 Task: Add a field from the Popular template Effort Level a blank project BrainBridge
Action: Mouse moved to (1306, 118)
Screenshot: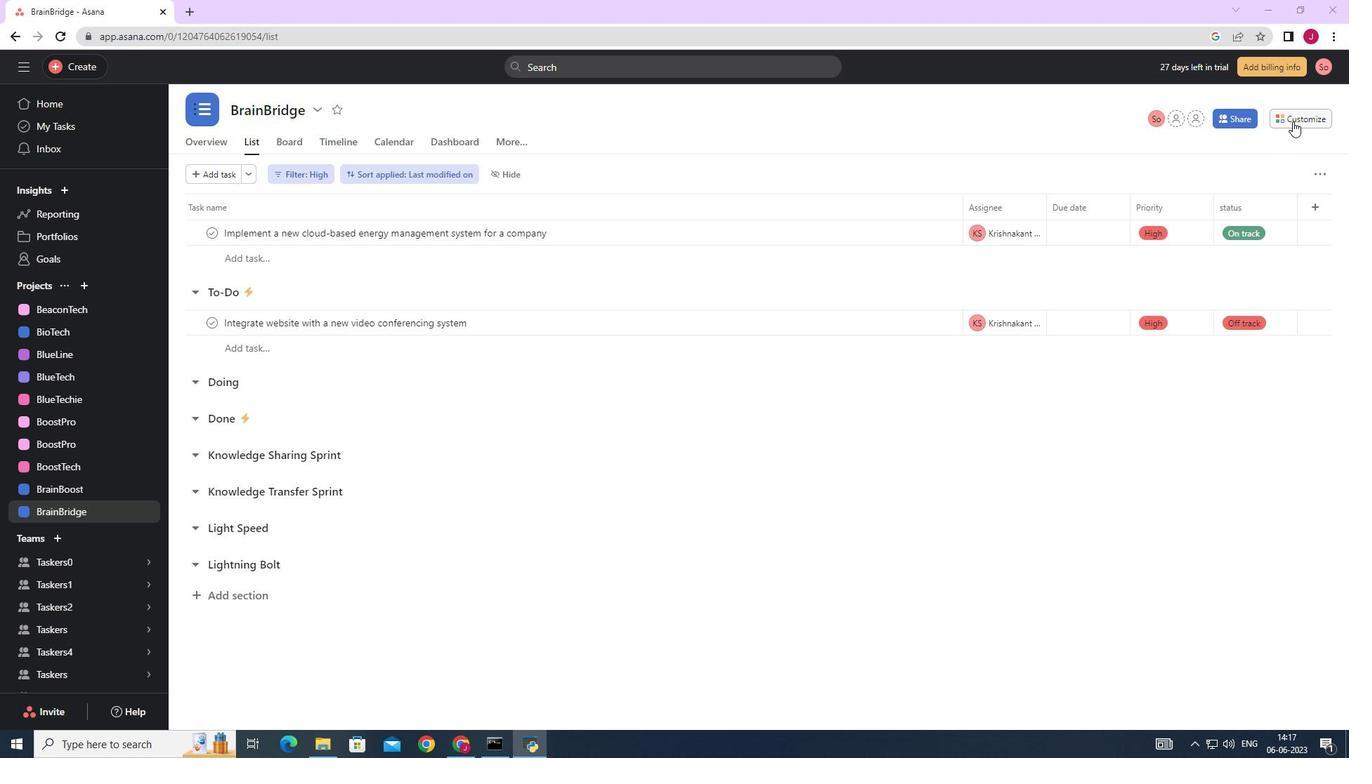 
Action: Mouse pressed left at (1306, 118)
Screenshot: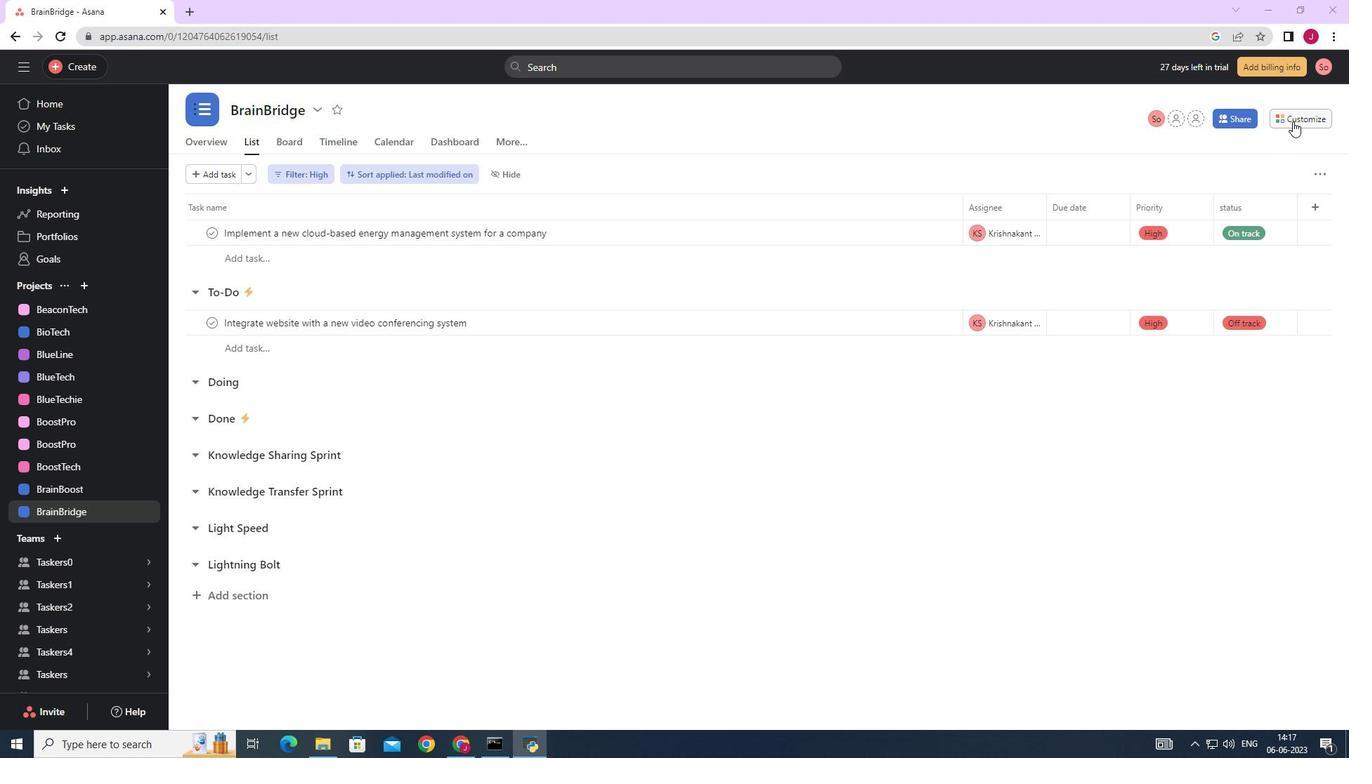 
Action: Mouse moved to (1060, 301)
Screenshot: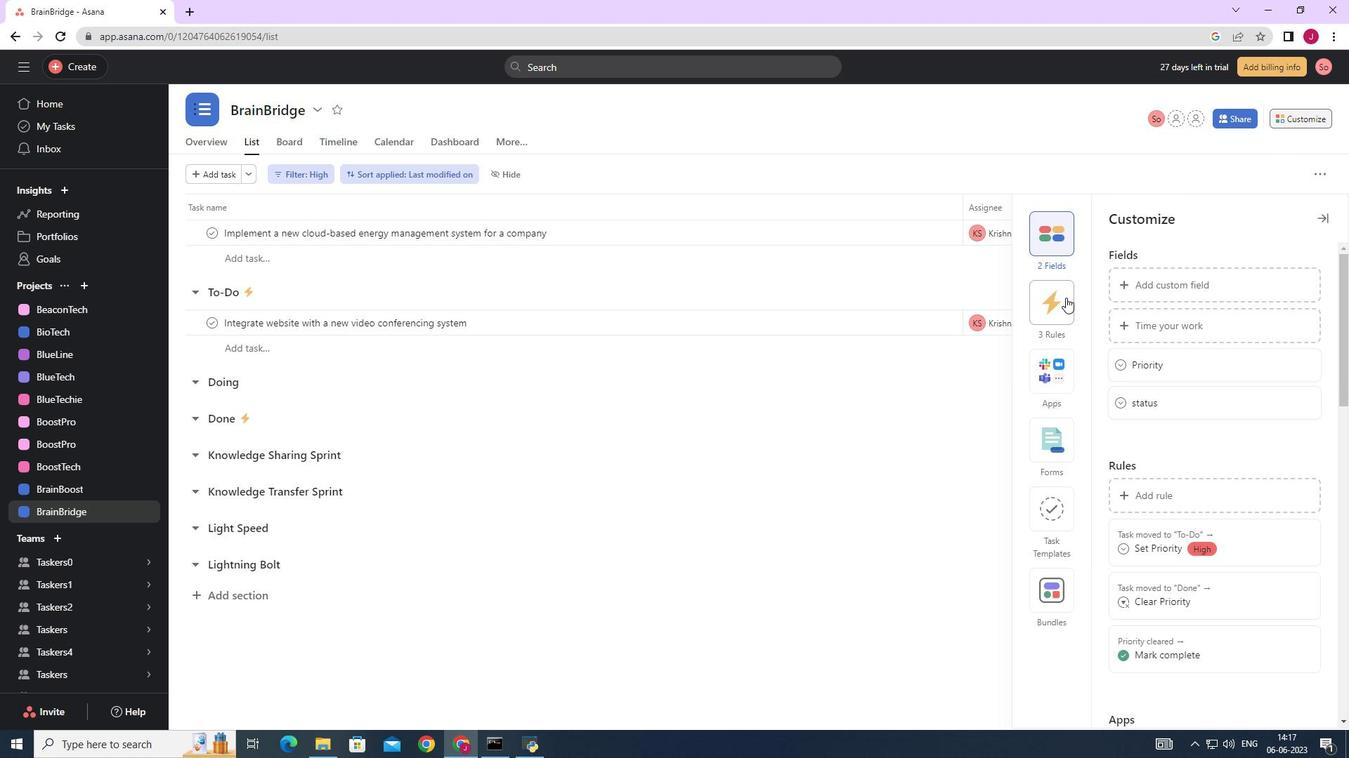 
Action: Mouse pressed left at (1061, 301)
Screenshot: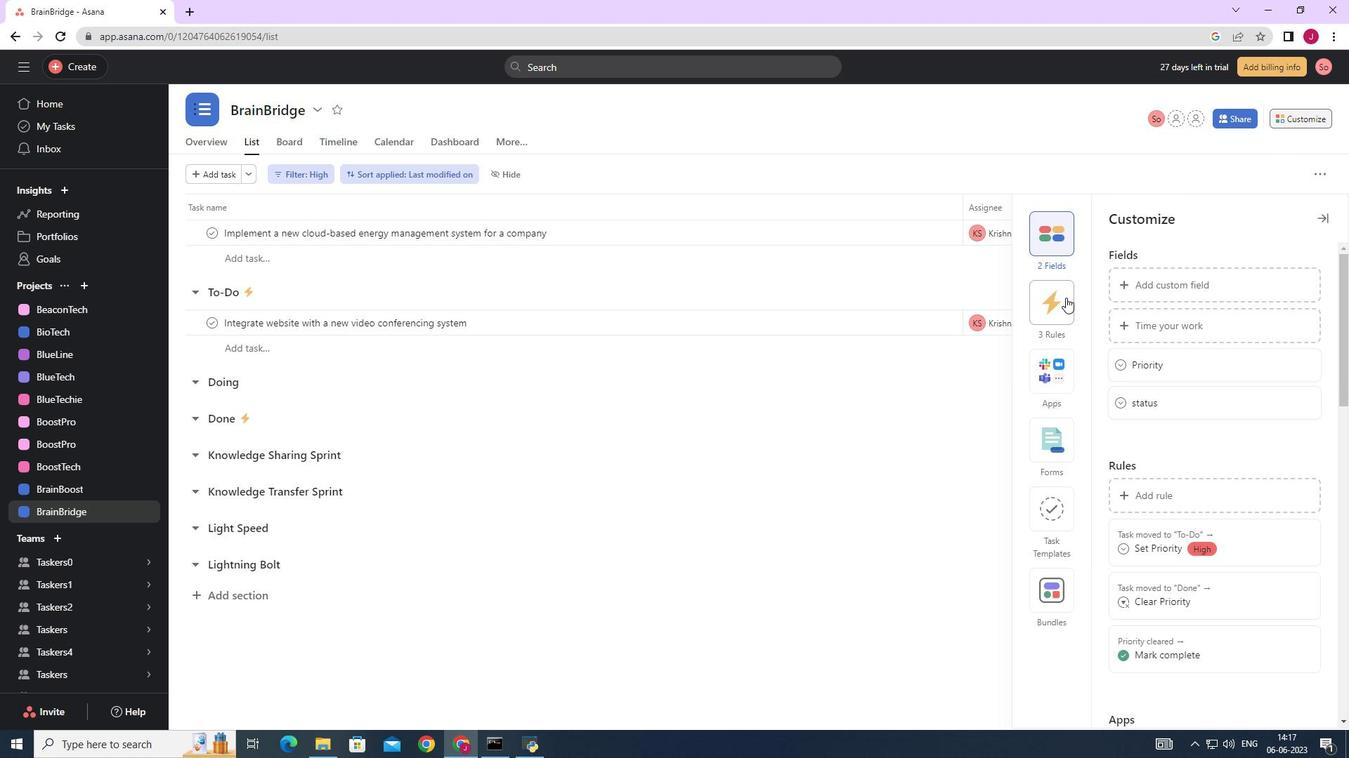 
Action: Mouse moved to (1143, 287)
Screenshot: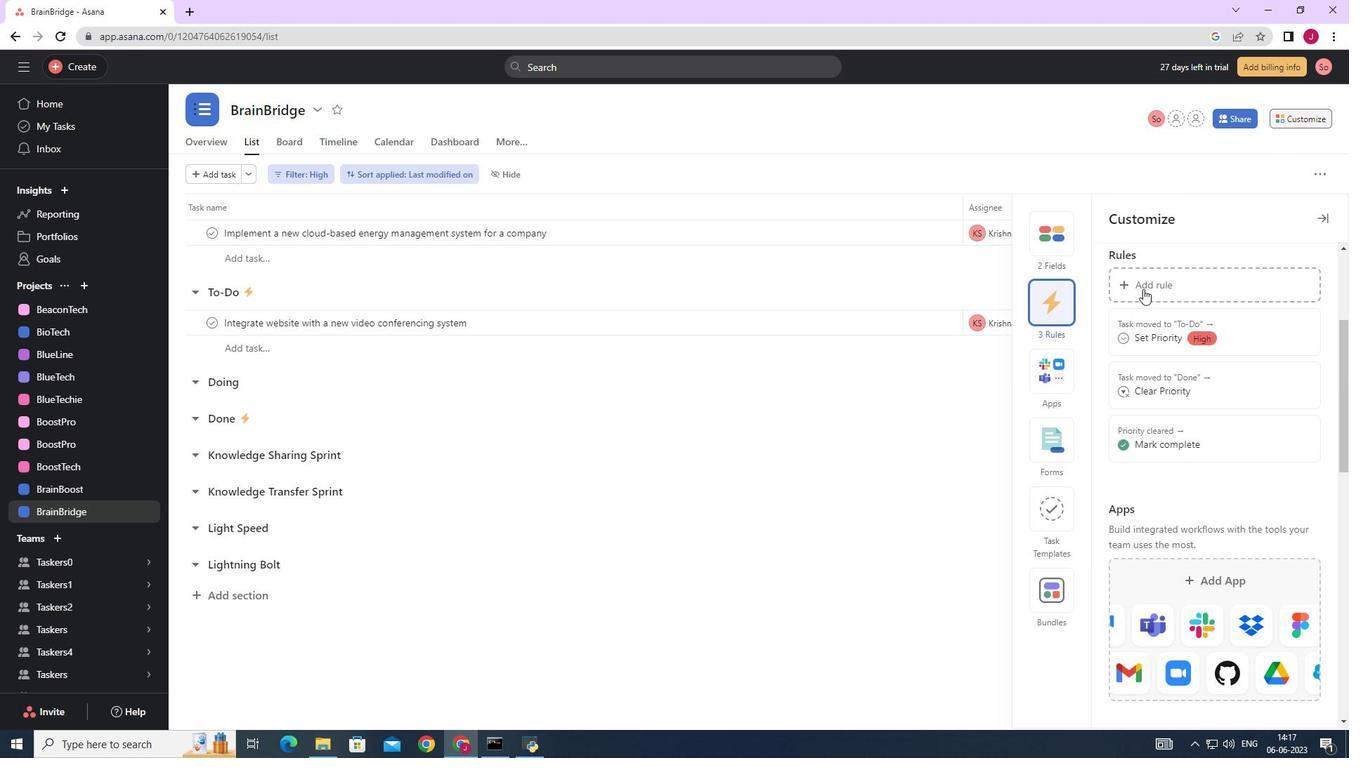 
Action: Mouse pressed left at (1143, 287)
Screenshot: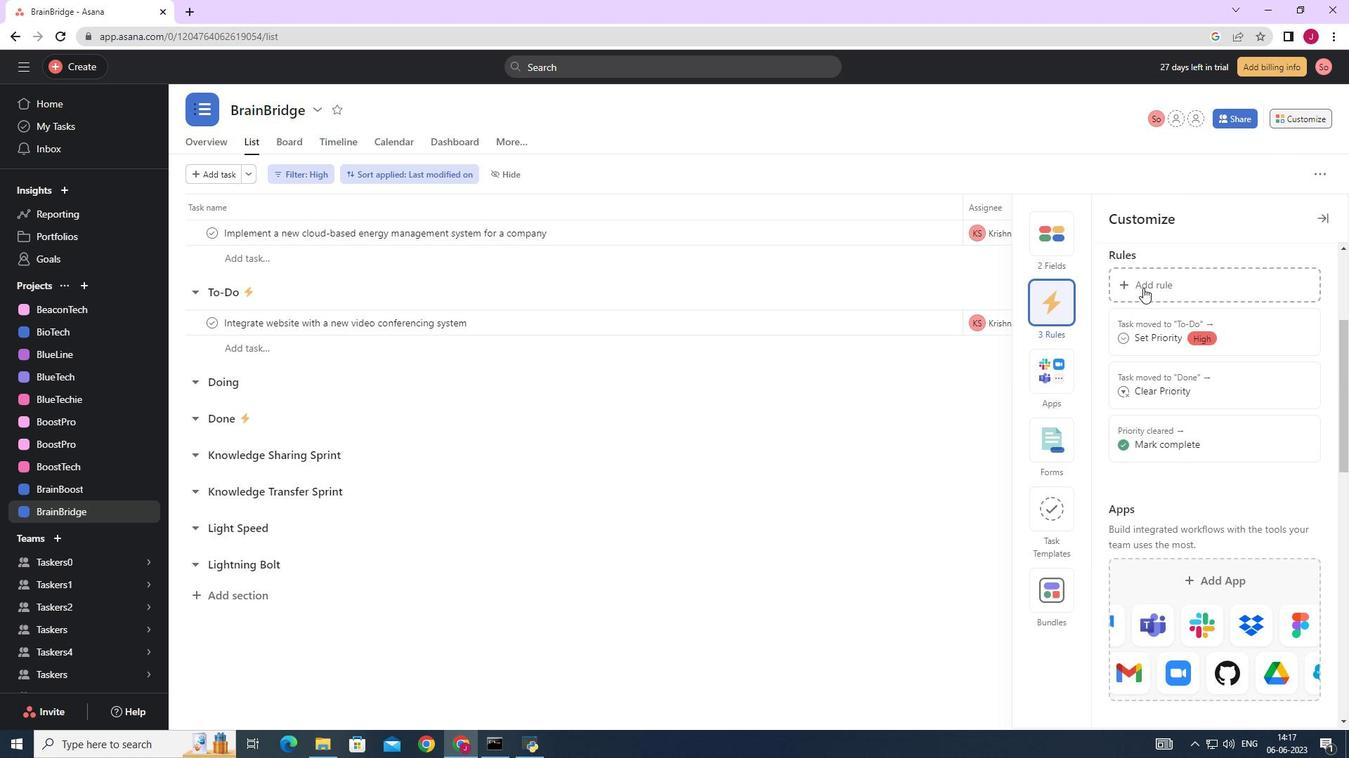 
Action: Mouse moved to (1067, 100)
Screenshot: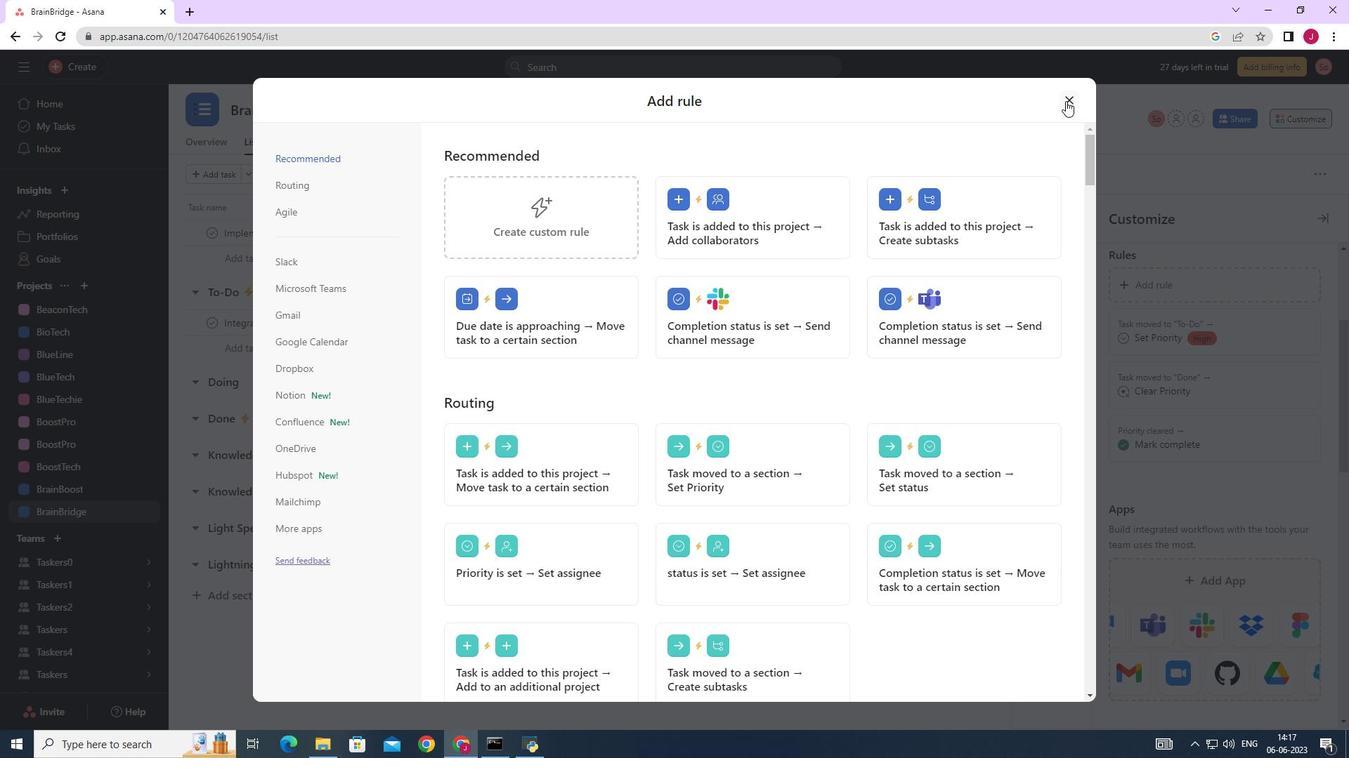 
Action: Mouse pressed left at (1067, 100)
Screenshot: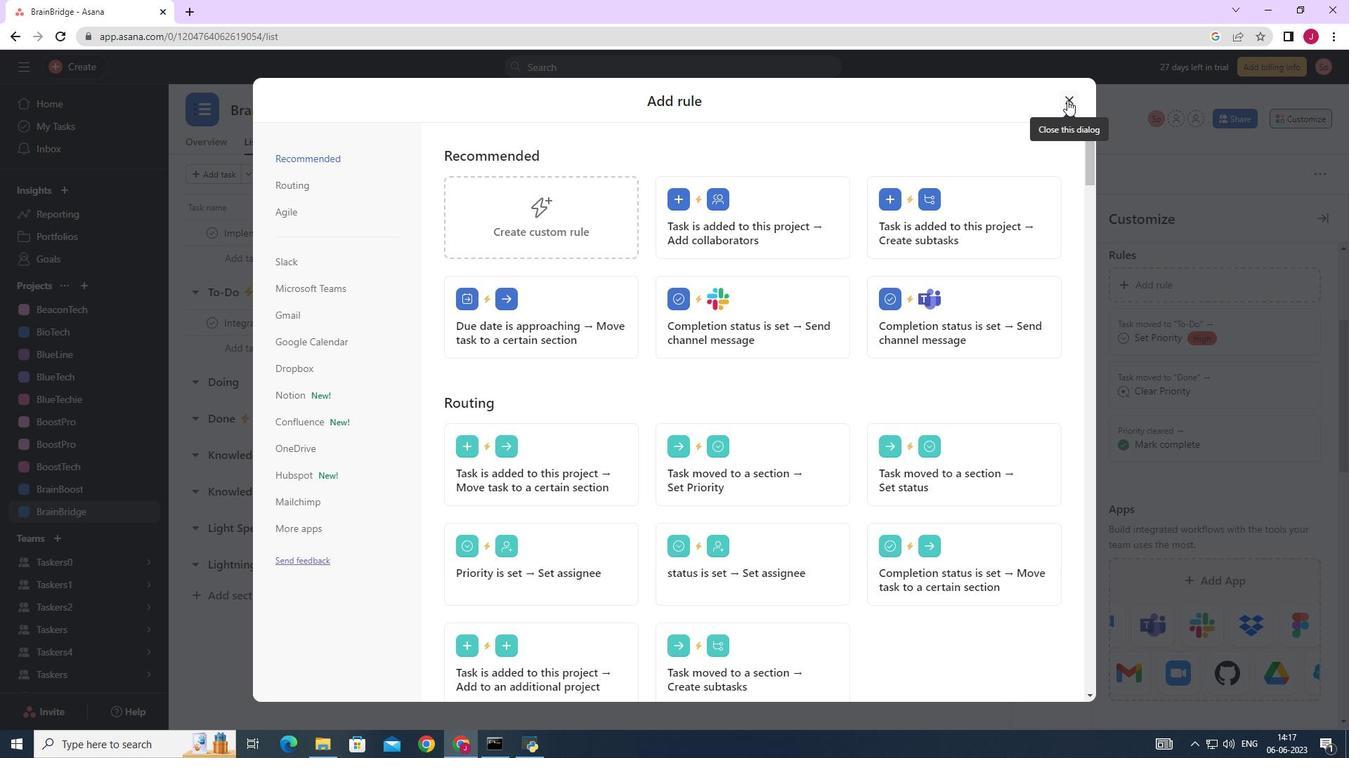 
Action: Mouse moved to (1160, 274)
Screenshot: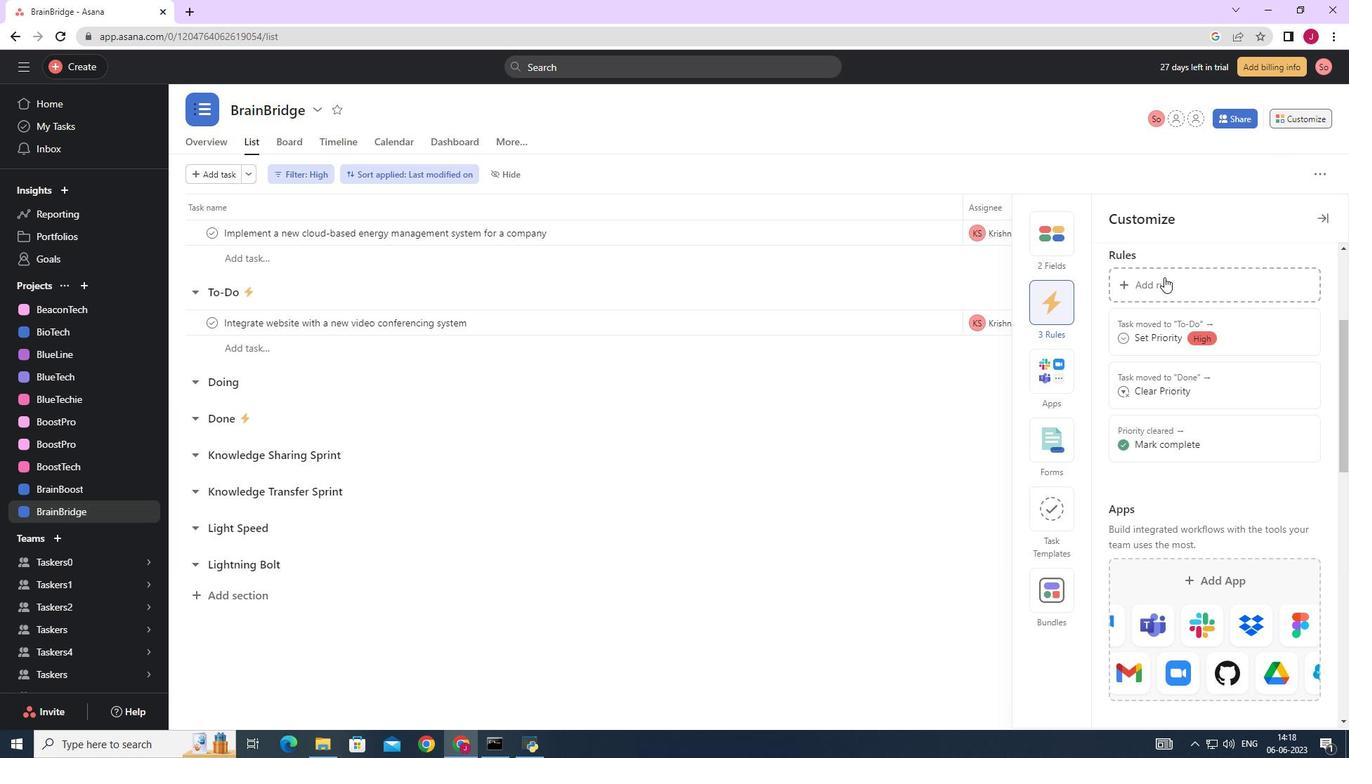 
Action: Mouse pressed left at (1160, 274)
Screenshot: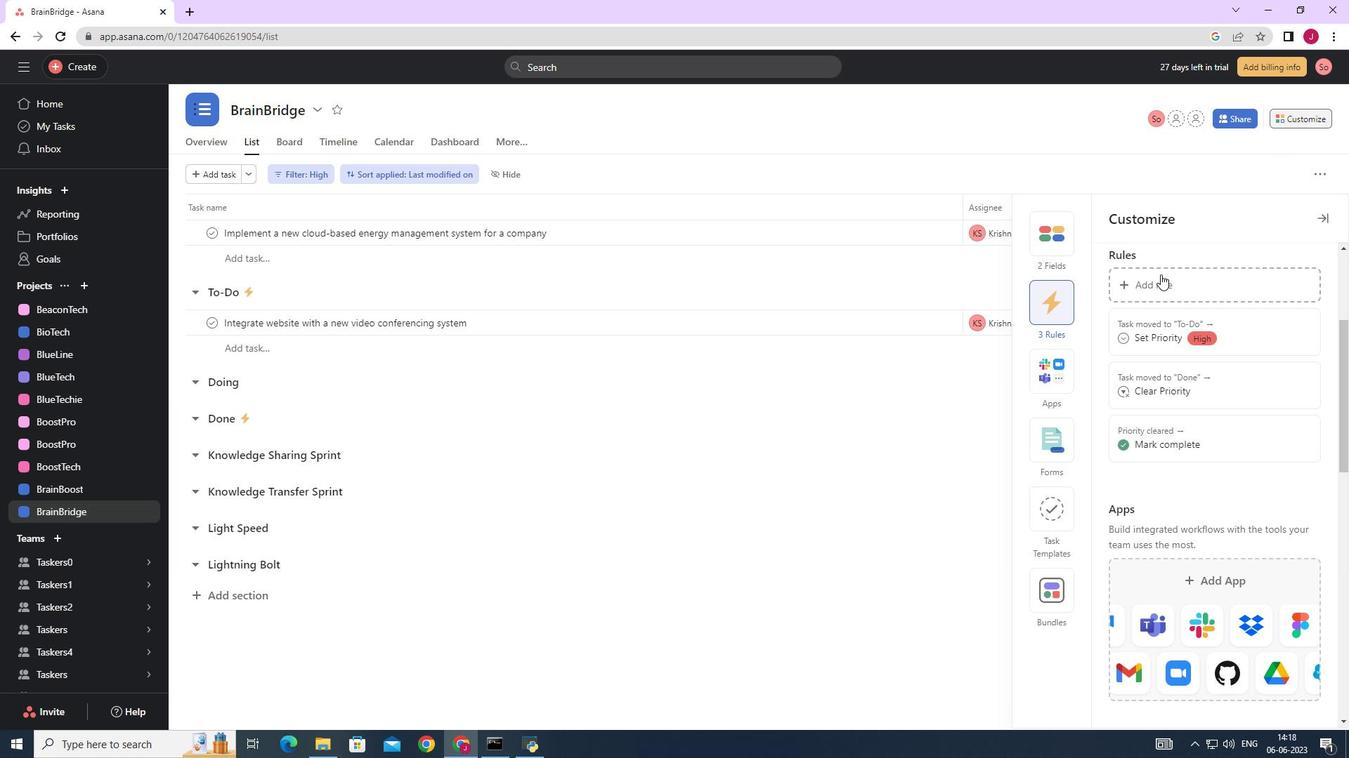 
Action: Mouse moved to (1067, 101)
Screenshot: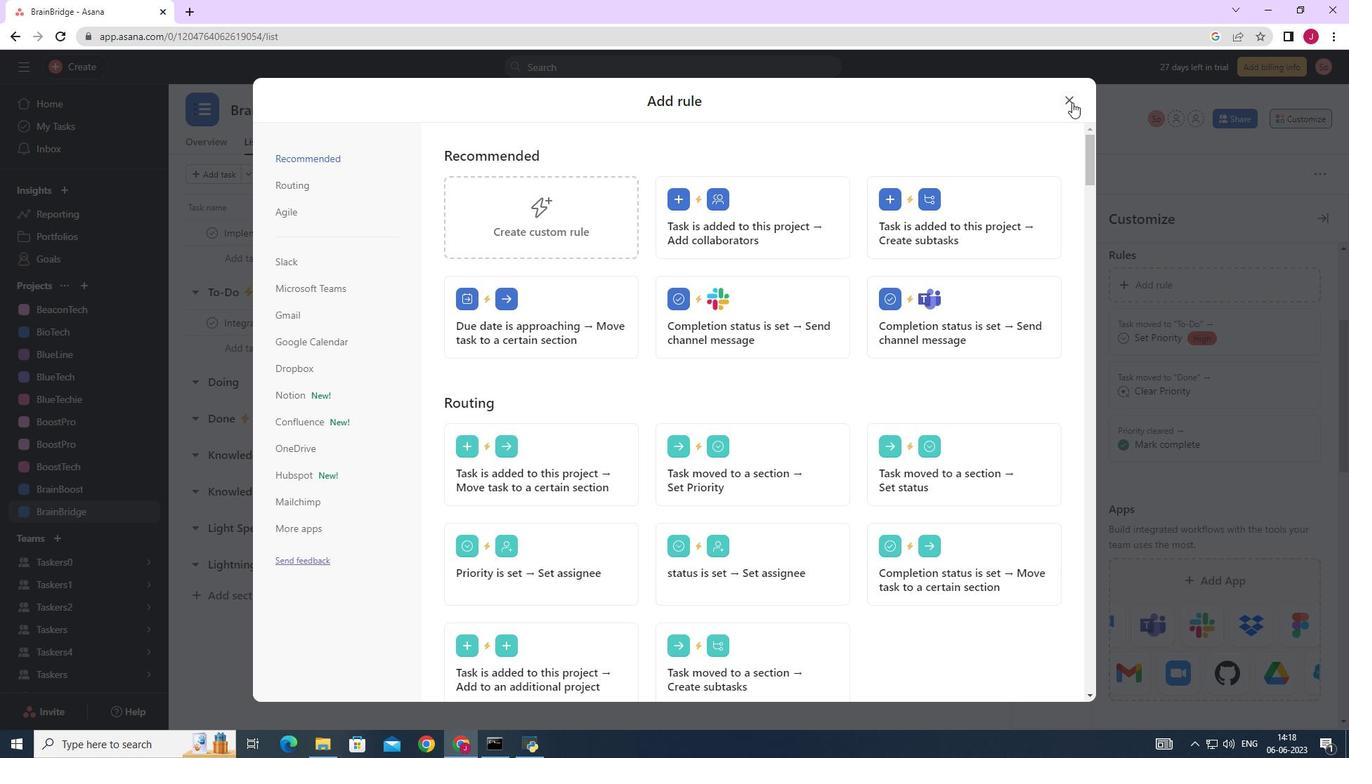 
Action: Mouse pressed left at (1067, 101)
Screenshot: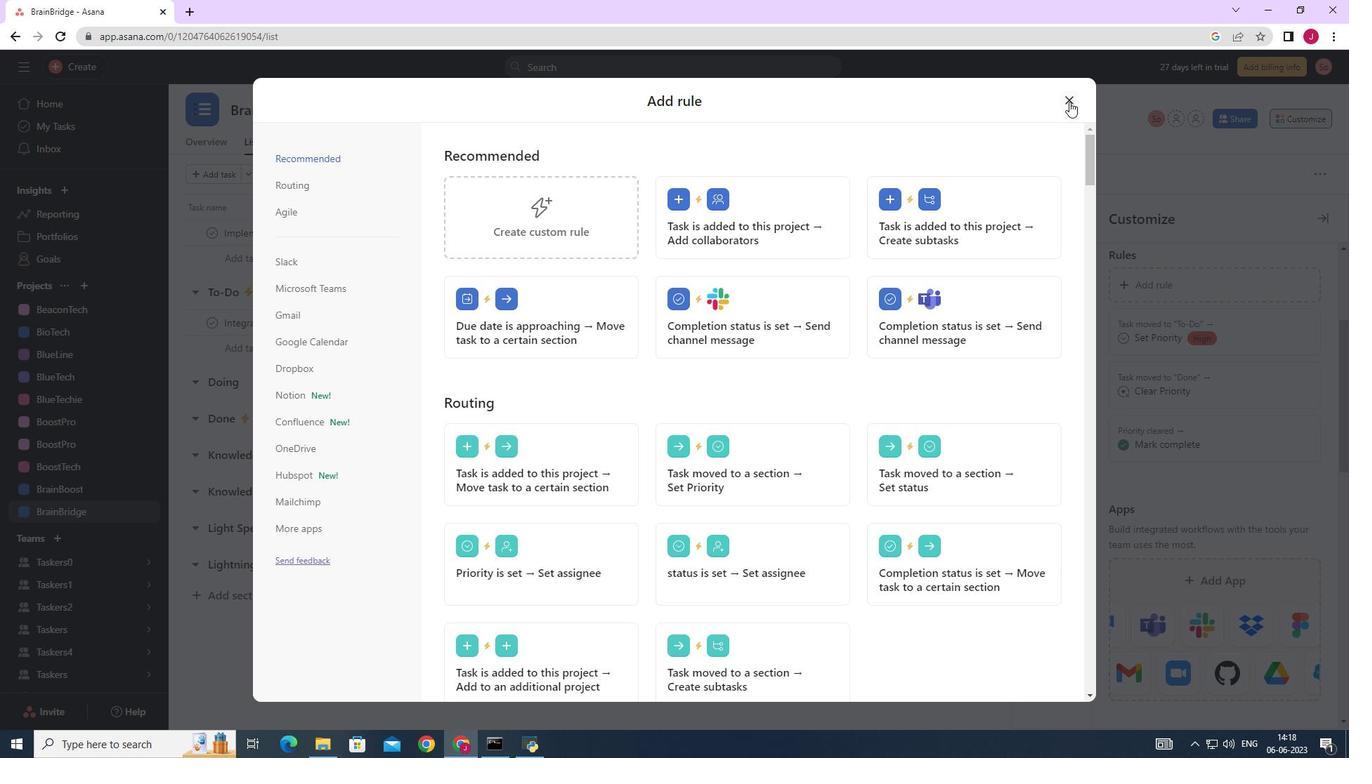 
Action: Mouse moved to (1152, 353)
Screenshot: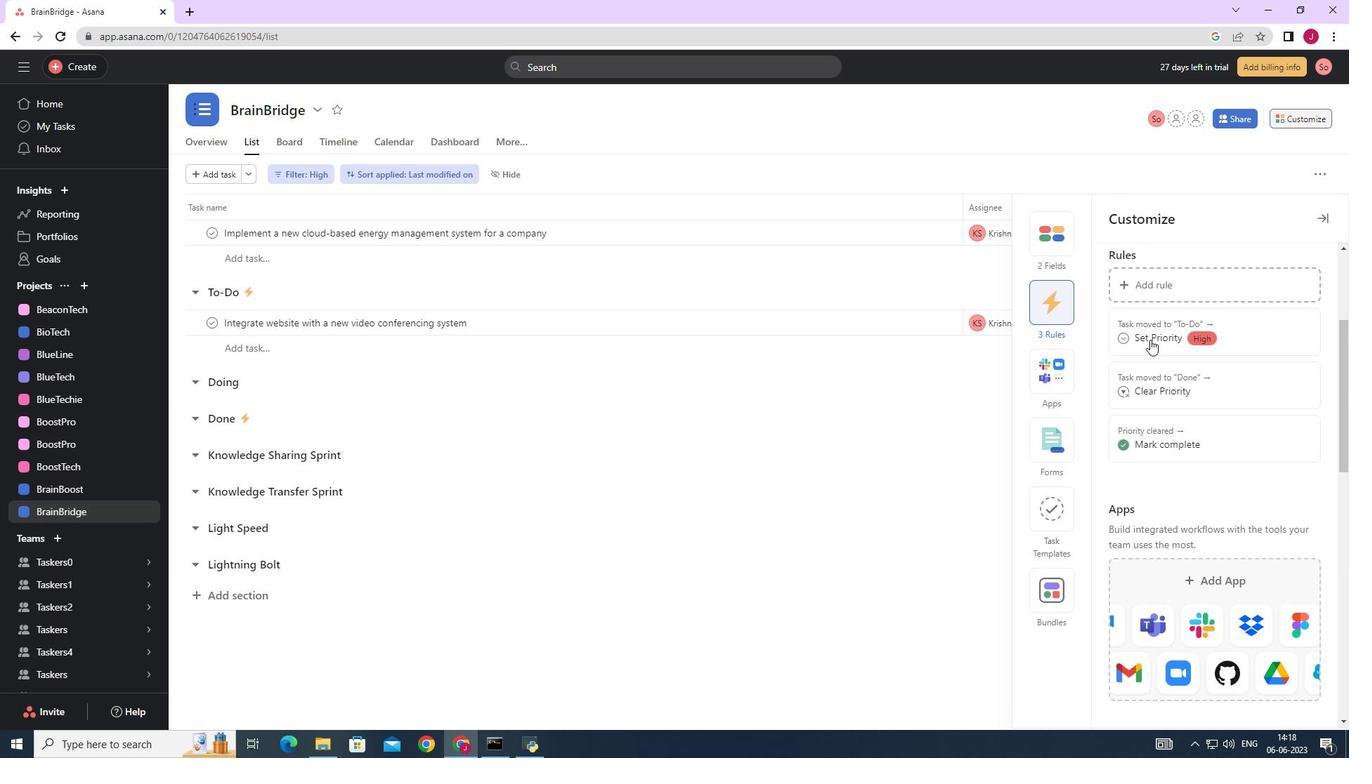 
Action: Mouse scrolled (1152, 354) with delta (0, 0)
Screenshot: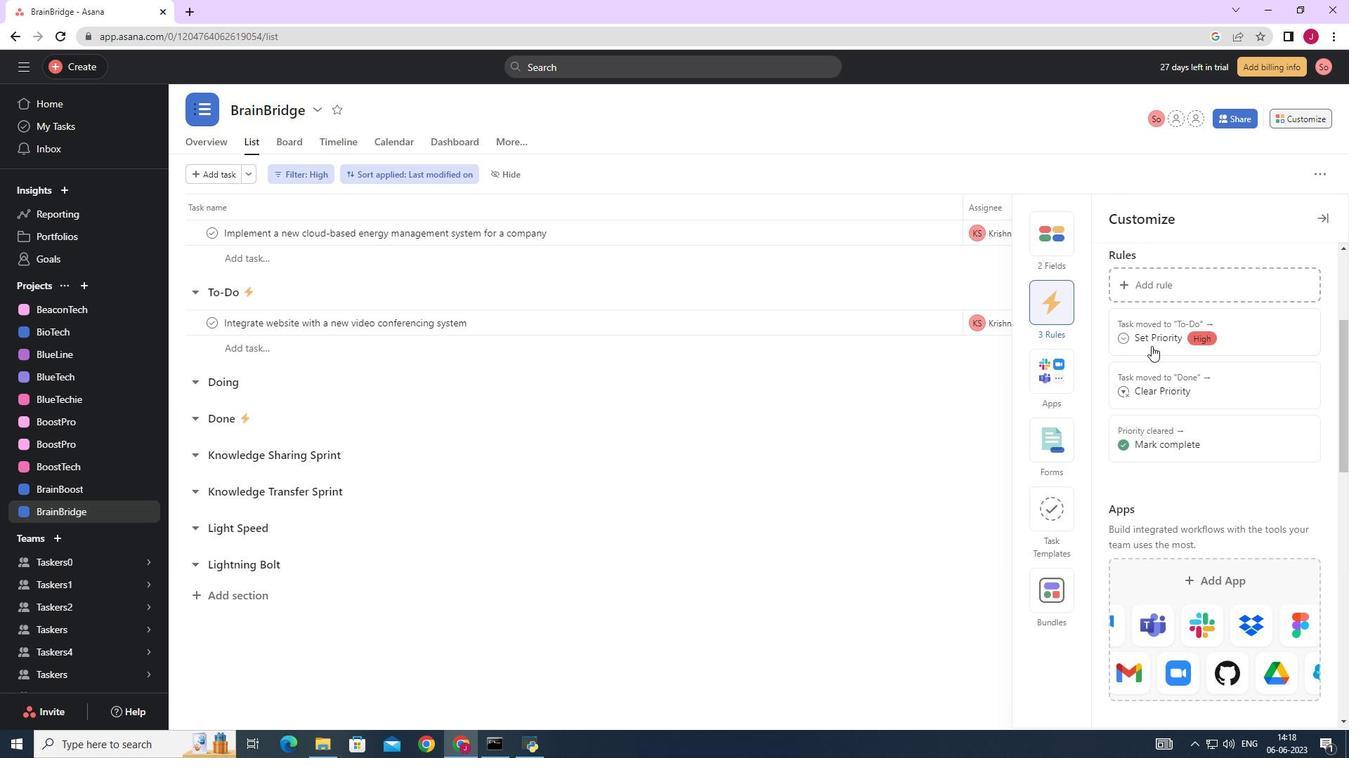 
Action: Mouse scrolled (1152, 354) with delta (0, 0)
Screenshot: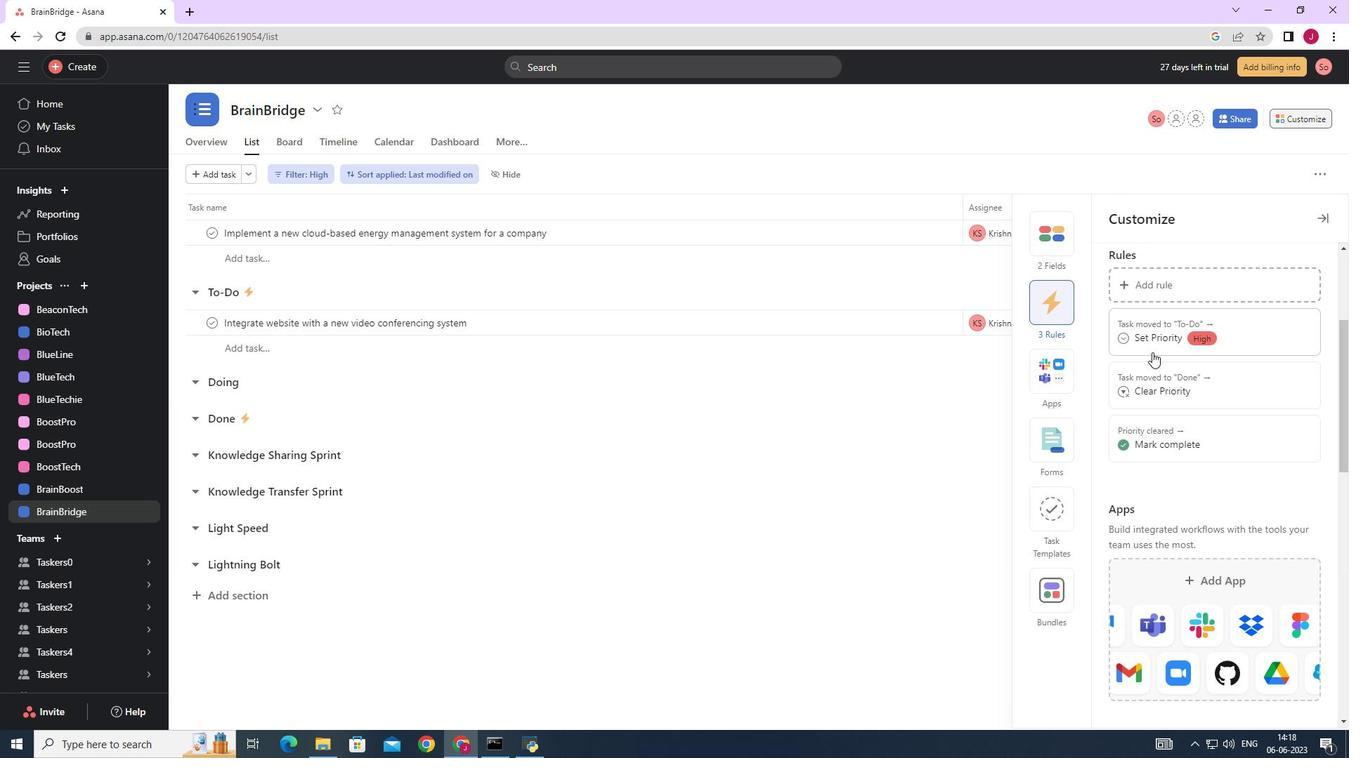 
Action: Mouse scrolled (1152, 354) with delta (0, 0)
Screenshot: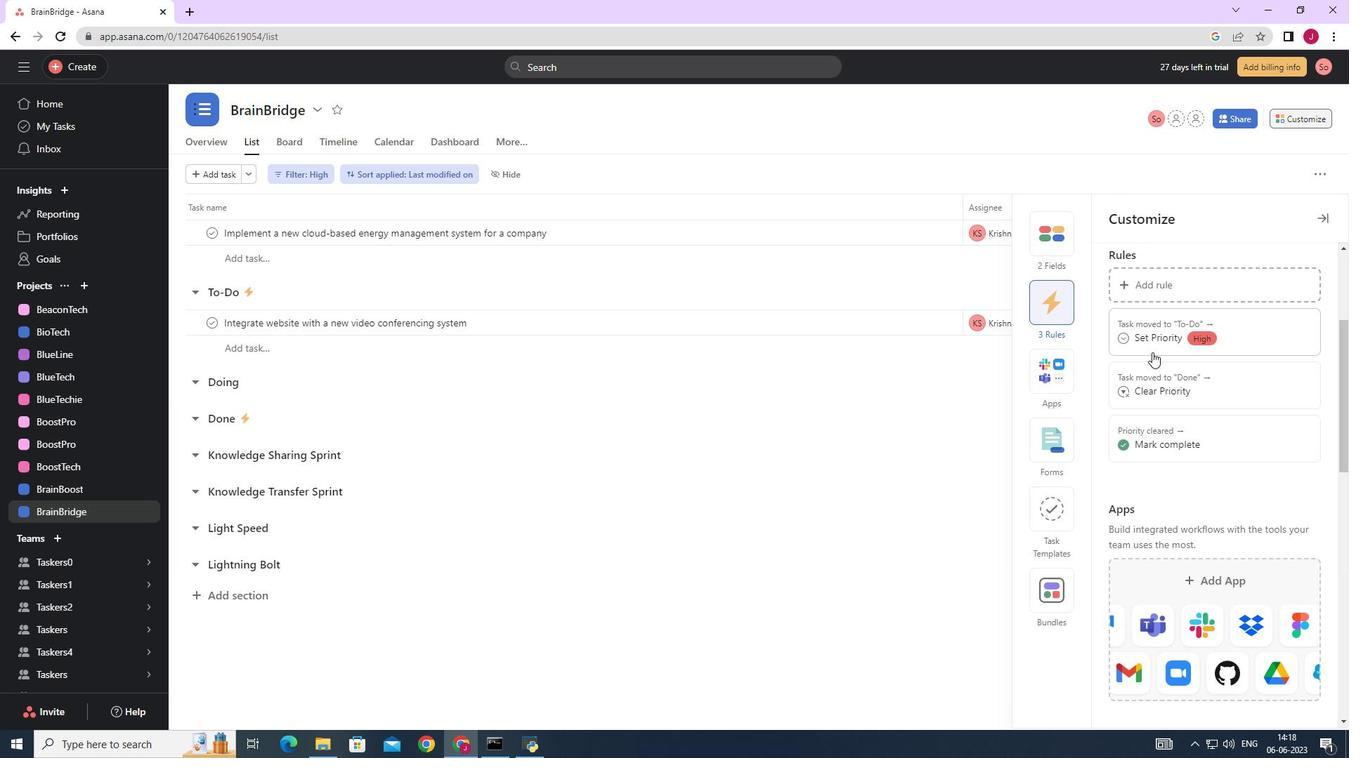 
Action: Mouse moved to (1152, 353)
Screenshot: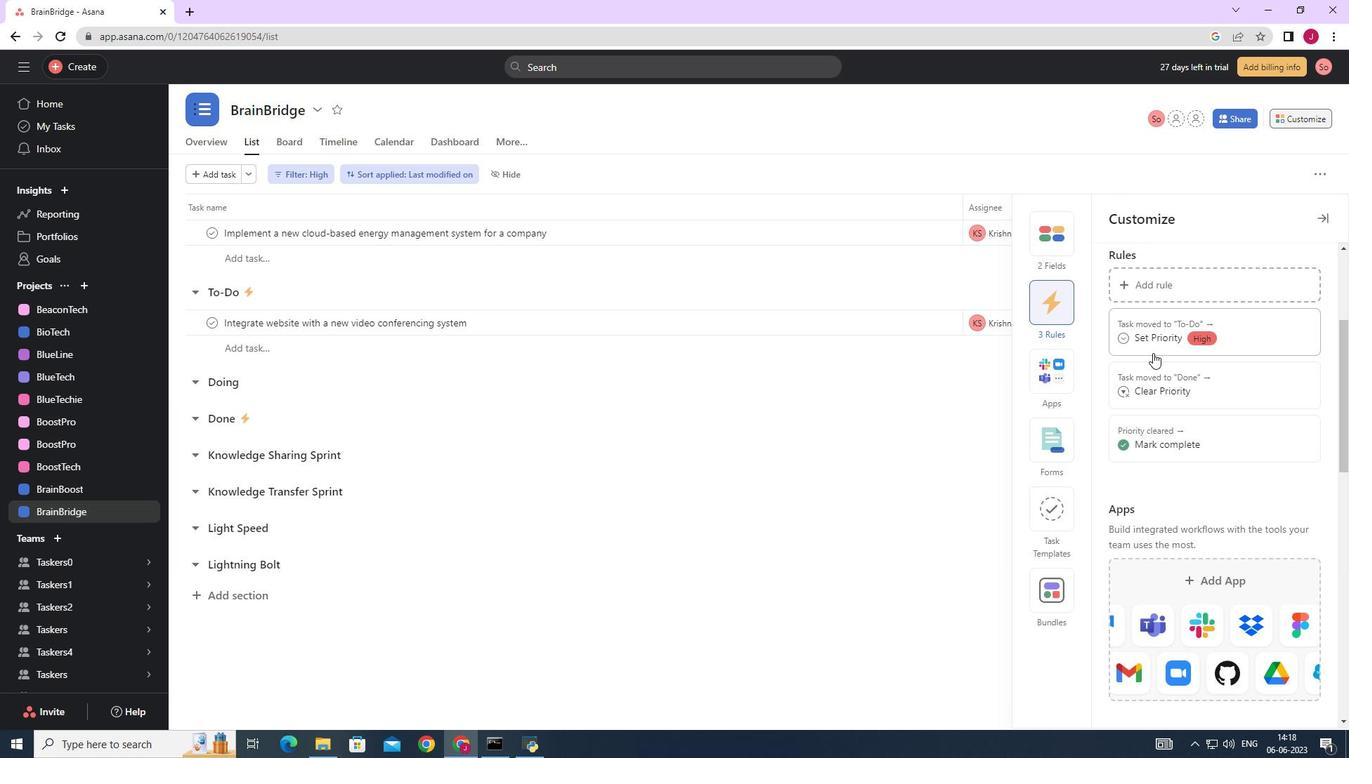 
Action: Mouse scrolled (1152, 354) with delta (0, 0)
Screenshot: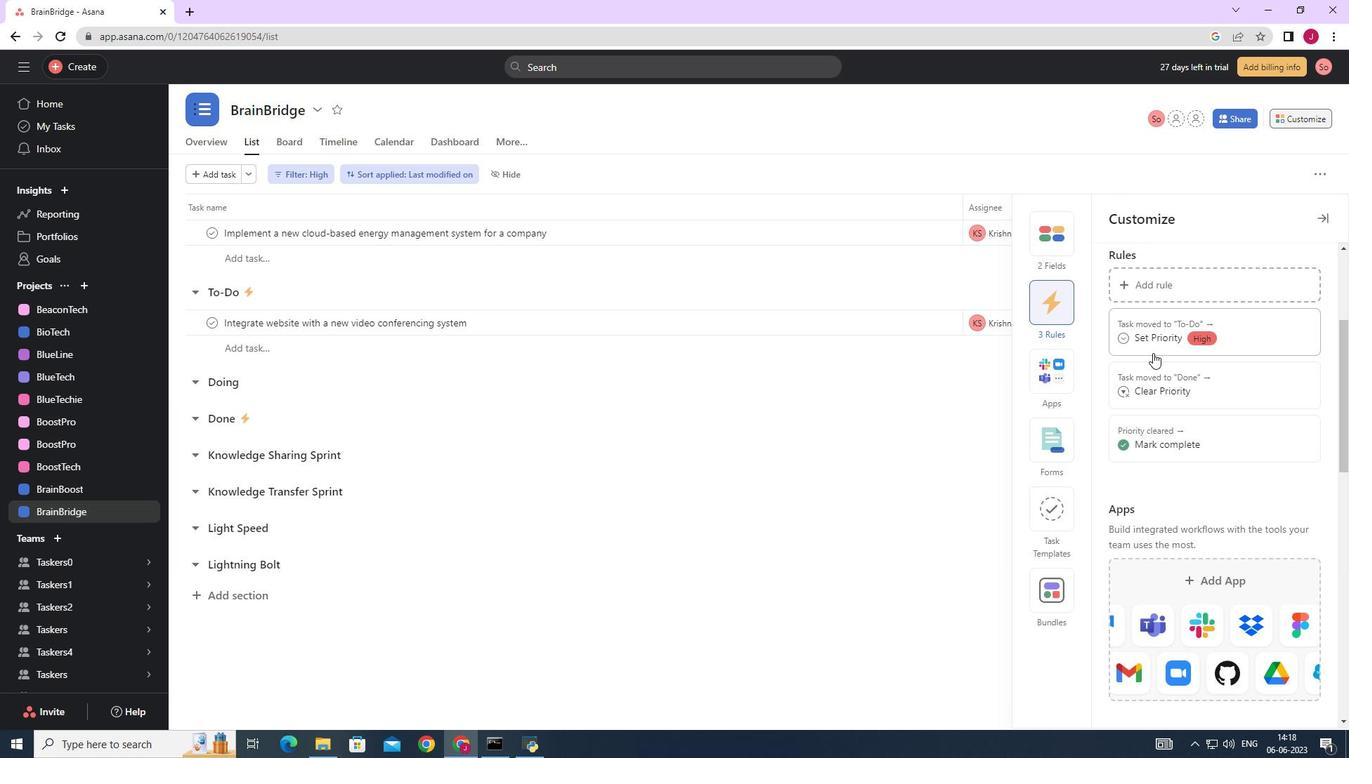 
Action: Mouse moved to (1147, 347)
Screenshot: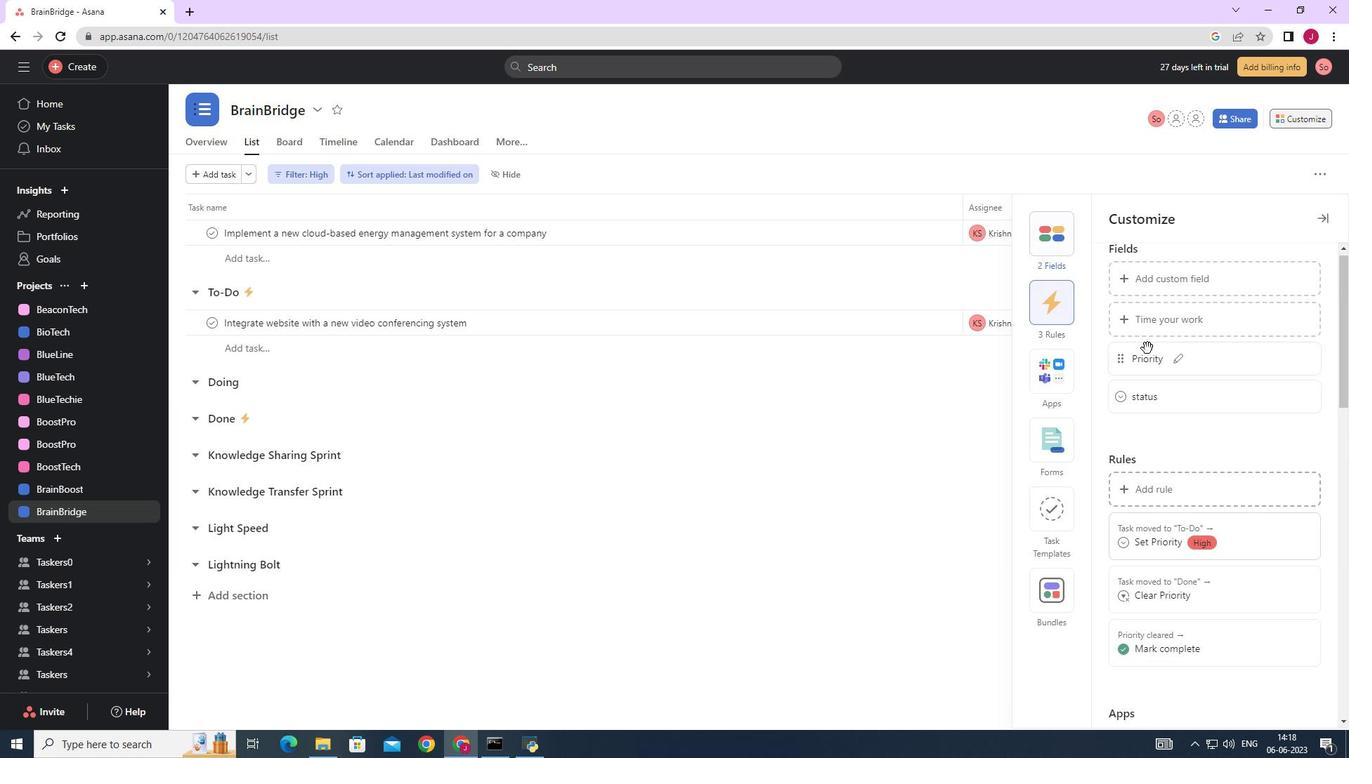 
Action: Mouse scrolled (1147, 348) with delta (0, 0)
Screenshot: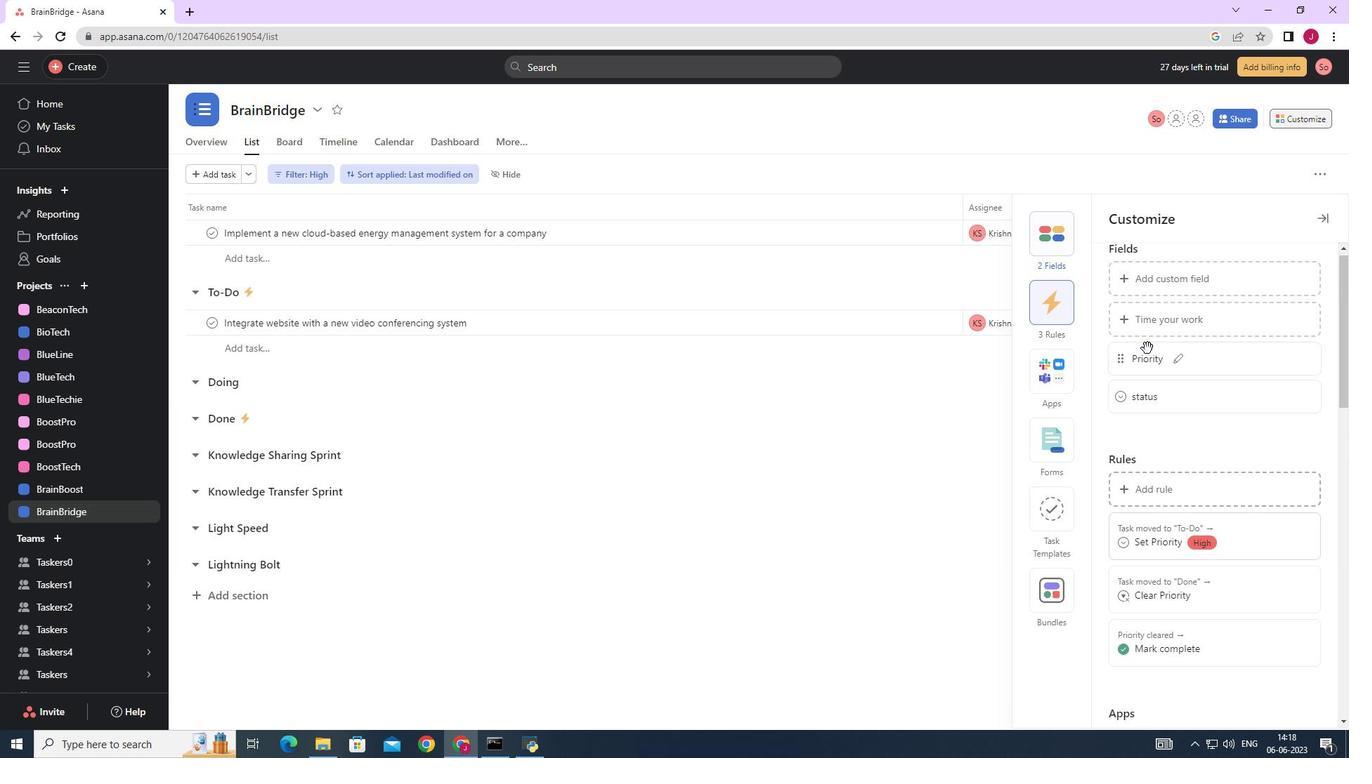 
Action: Mouse scrolled (1147, 348) with delta (0, 0)
Screenshot: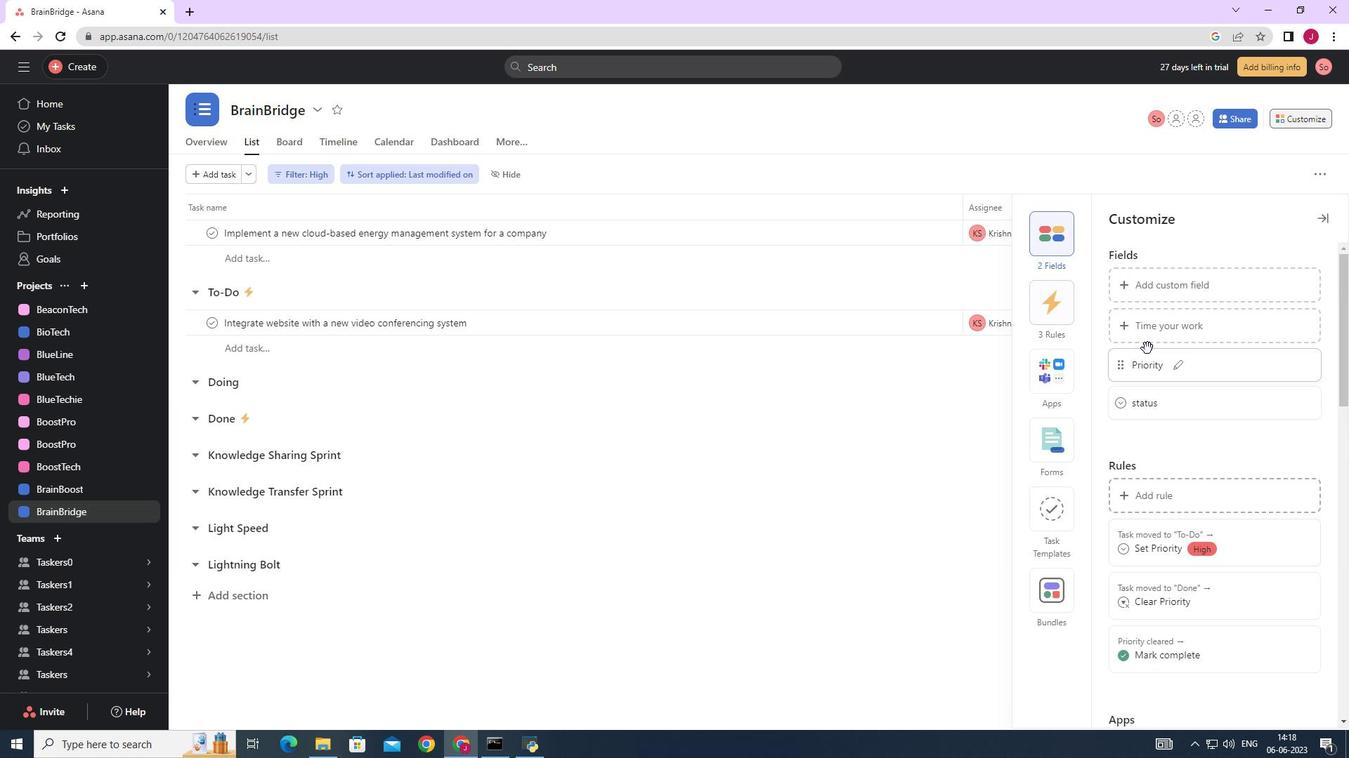 
Action: Mouse scrolled (1147, 348) with delta (0, 0)
Screenshot: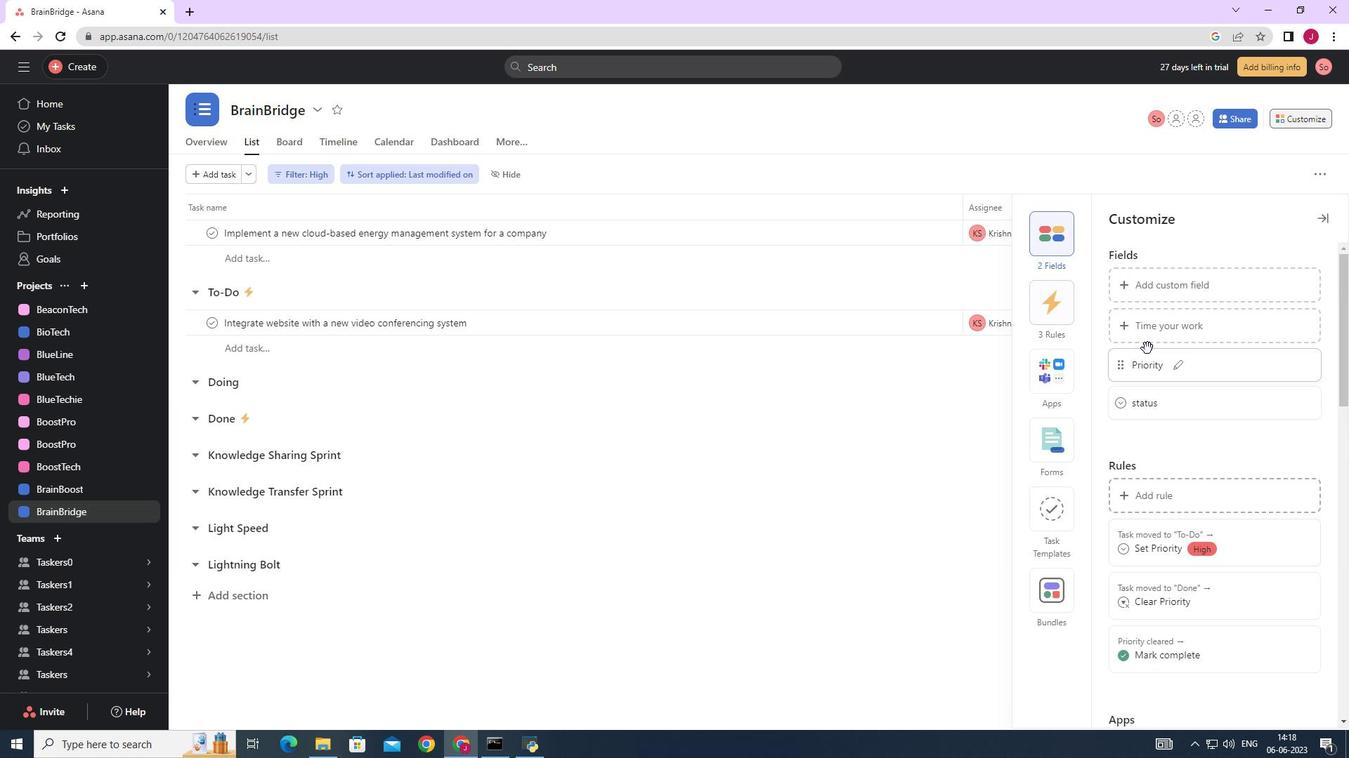 
Action: Mouse moved to (1147, 344)
Screenshot: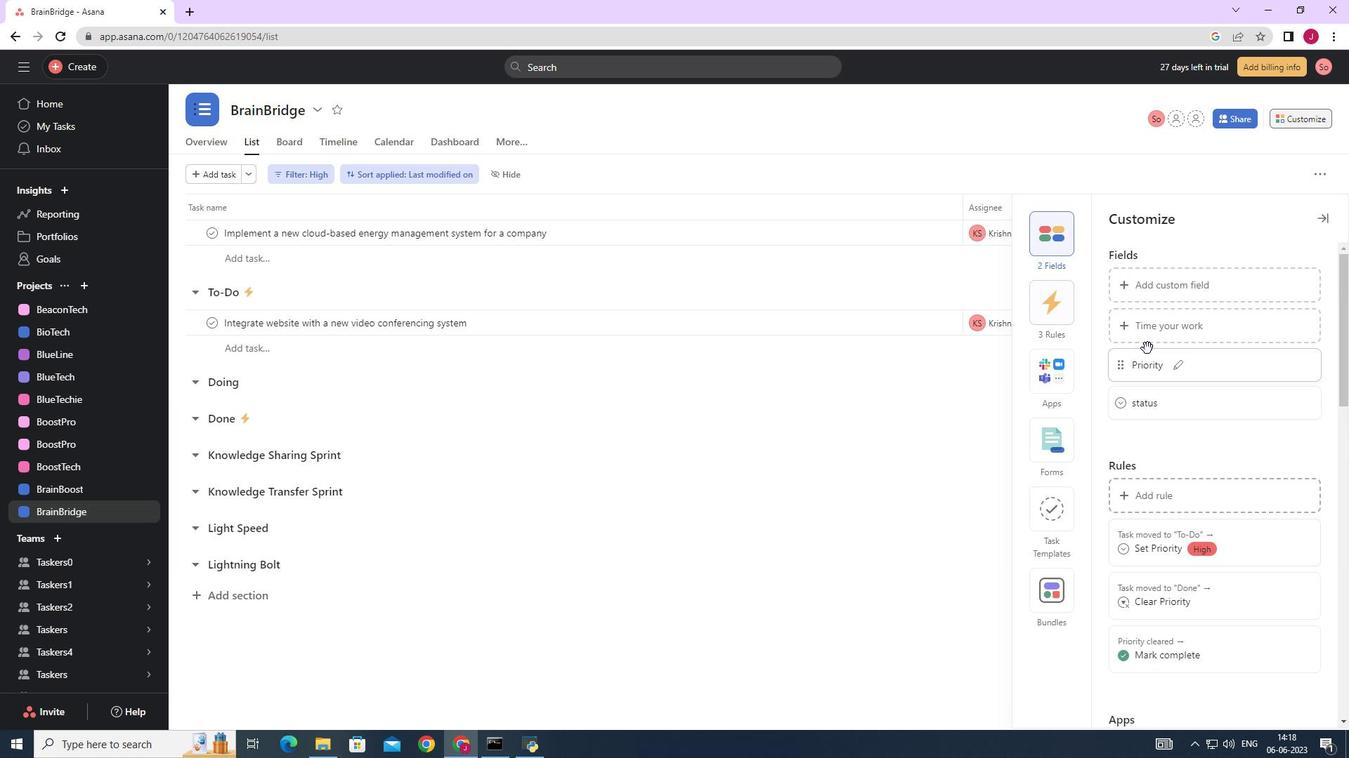 
Action: Mouse scrolled (1147, 345) with delta (0, 0)
Screenshot: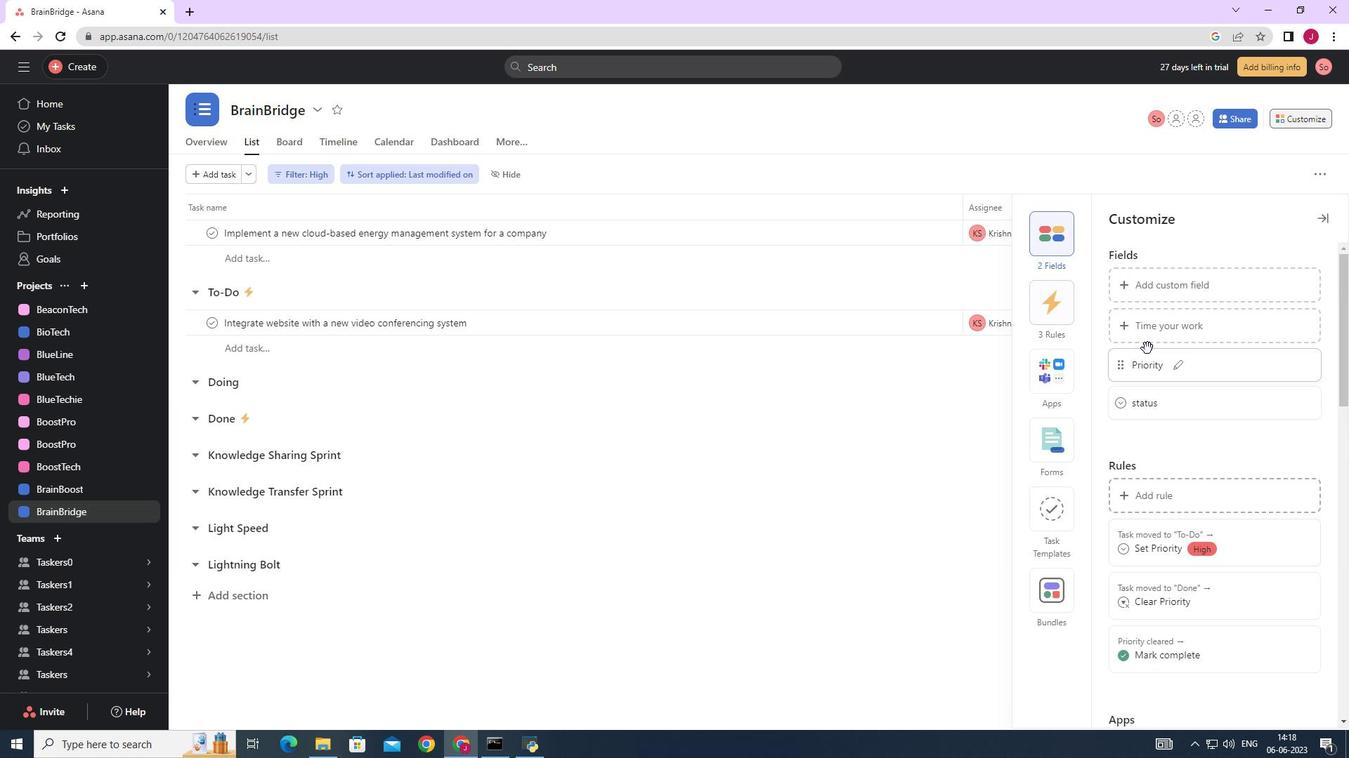 
Action: Mouse moved to (1155, 288)
Screenshot: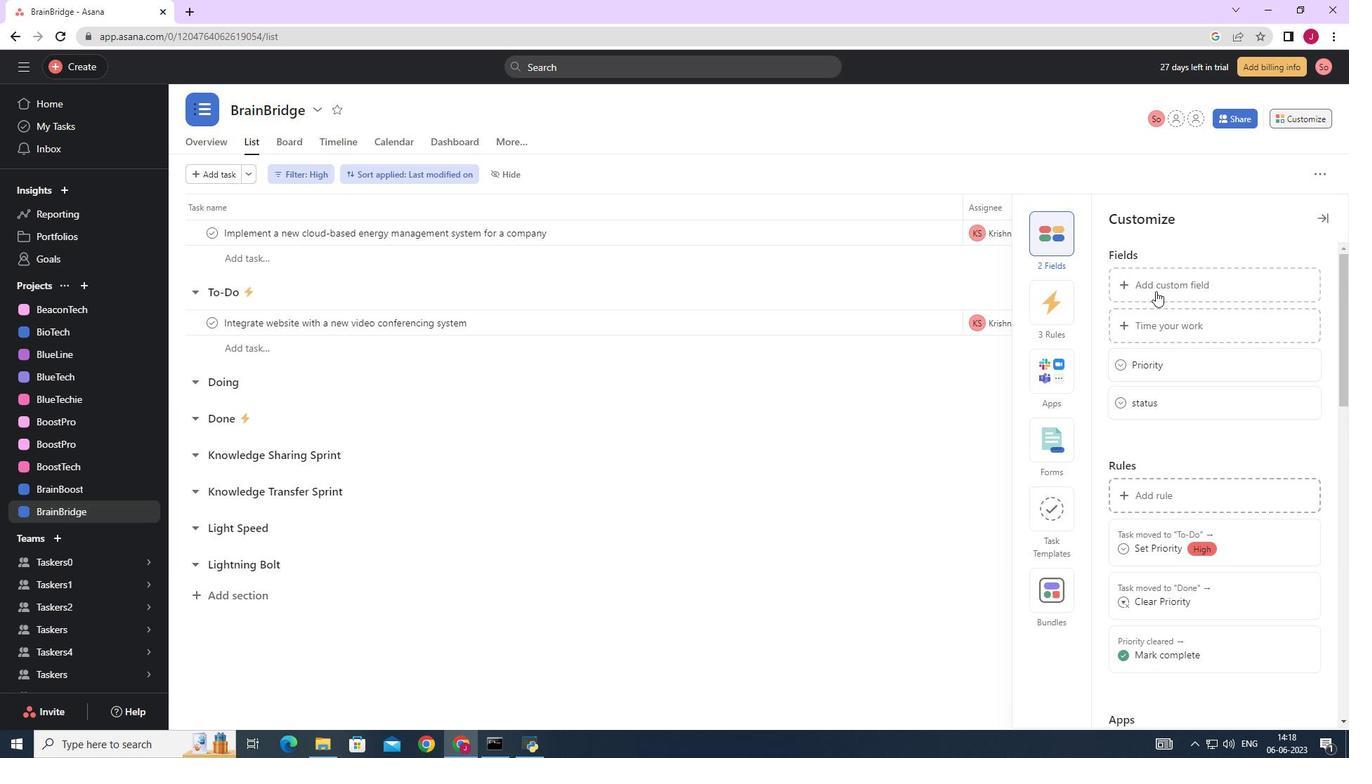 
Action: Mouse pressed left at (1155, 288)
Screenshot: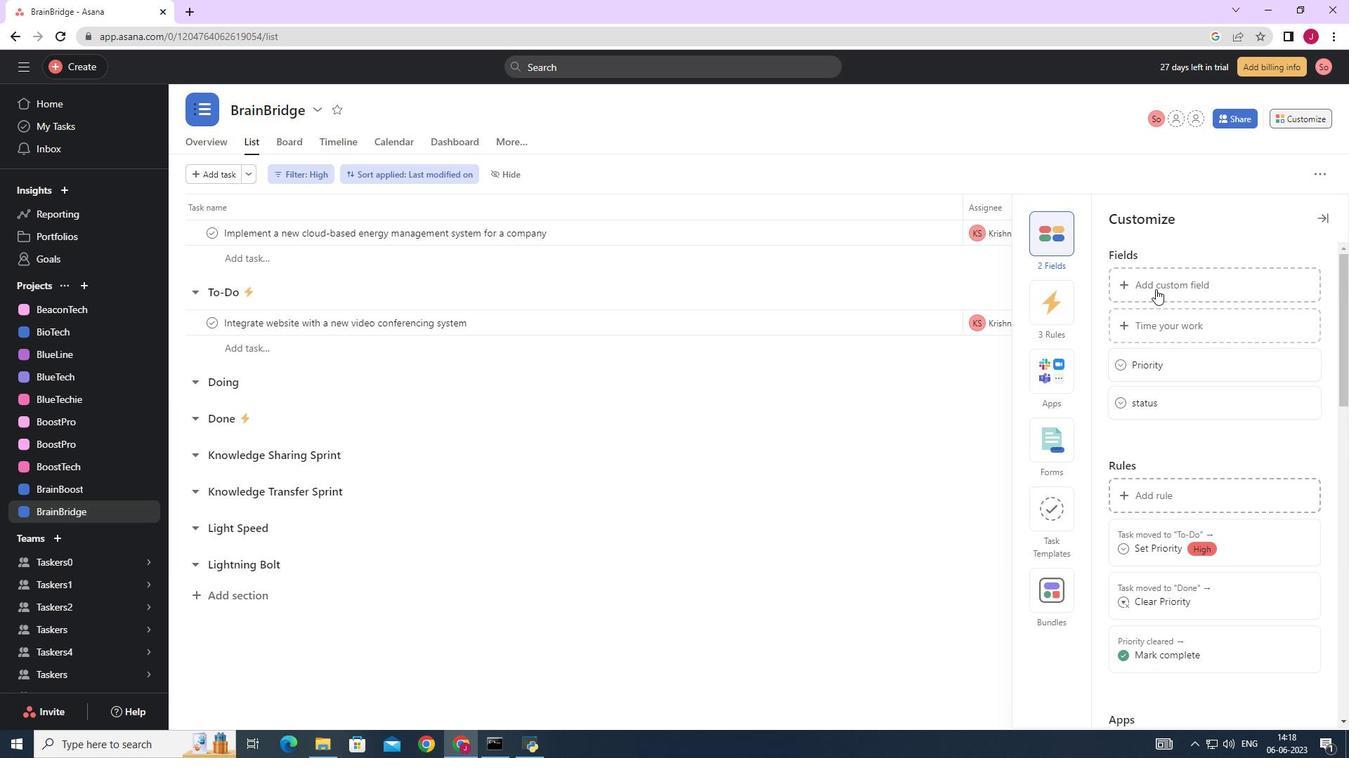 
Action: Mouse moved to (629, 202)
Screenshot: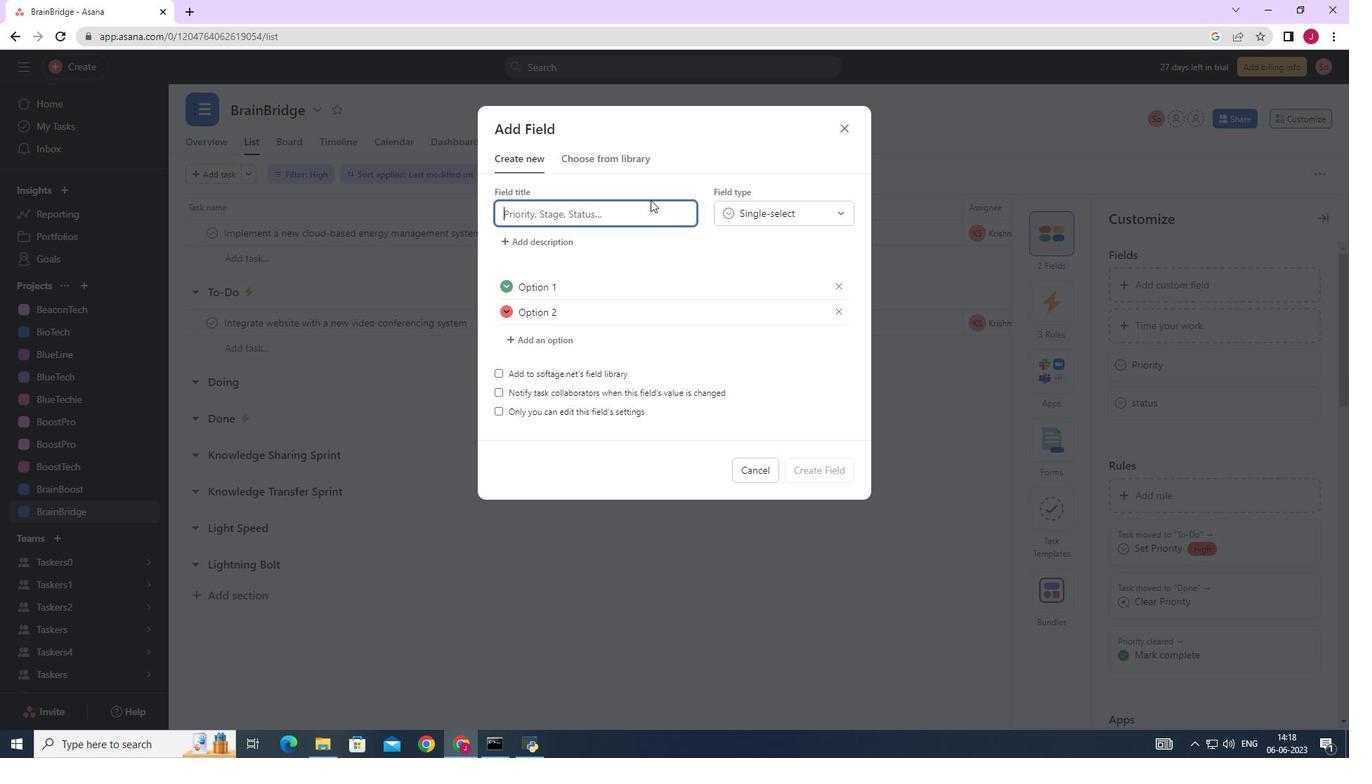 
Action: Key pressed <Key.caps_lock>E<Key.caps_lock>ffort<Key.space><Key.caps_lock>L<Key.caps_lock>evel
Screenshot: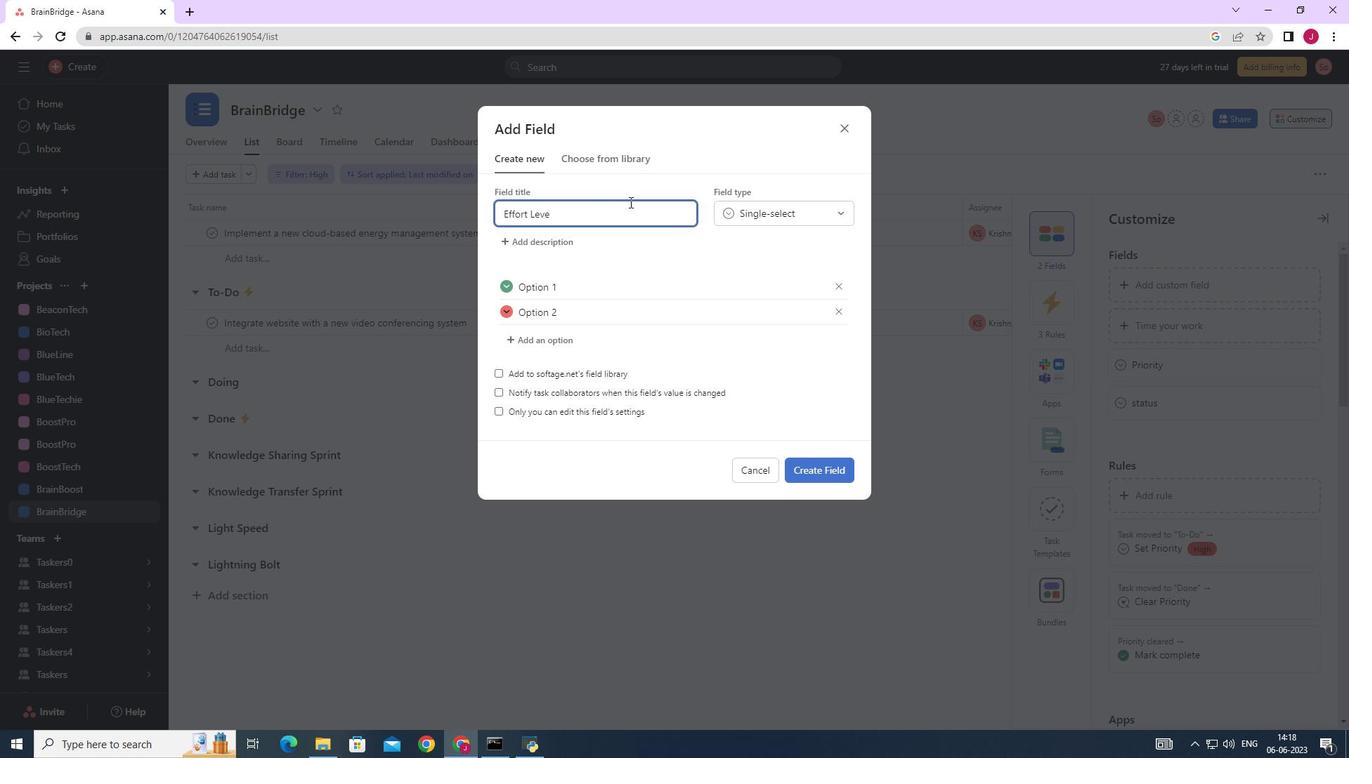
Action: Mouse moved to (824, 467)
Screenshot: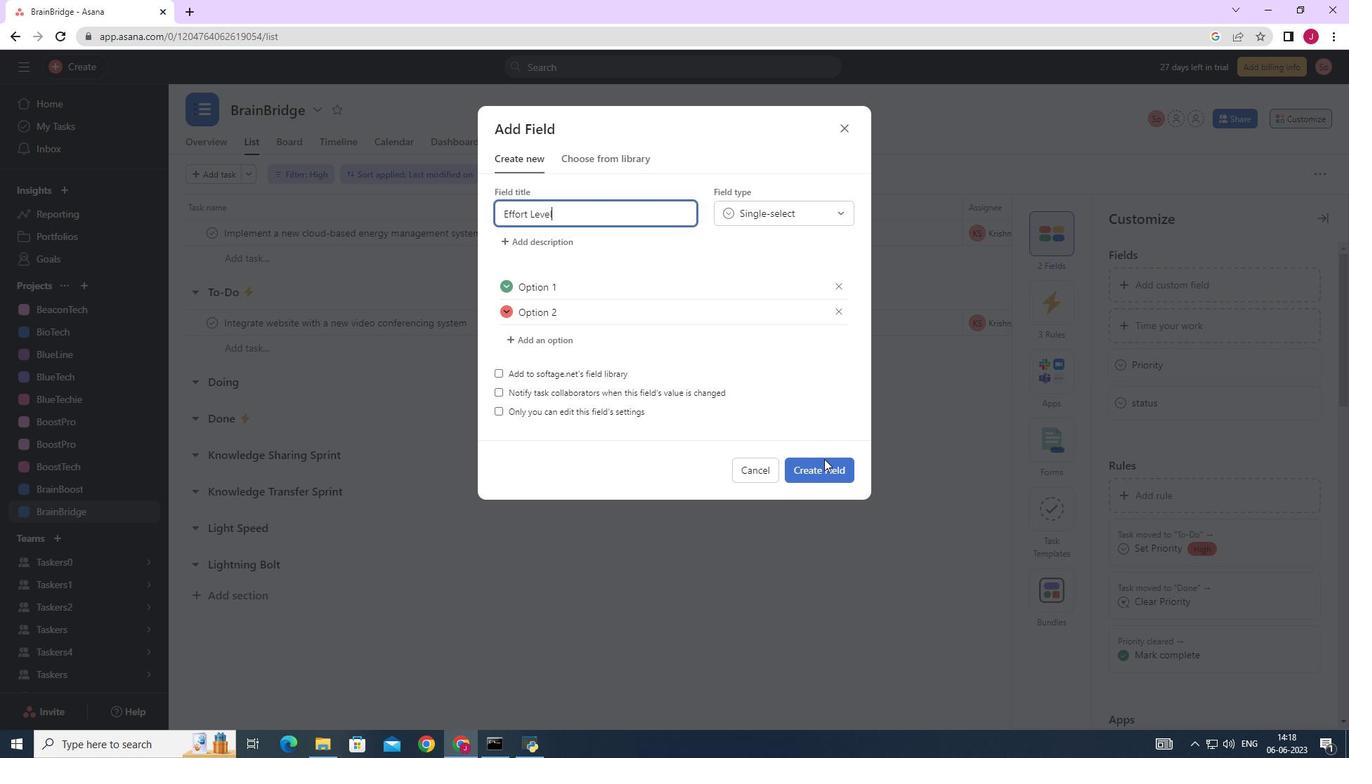 
Action: Mouse pressed left at (824, 467)
Screenshot: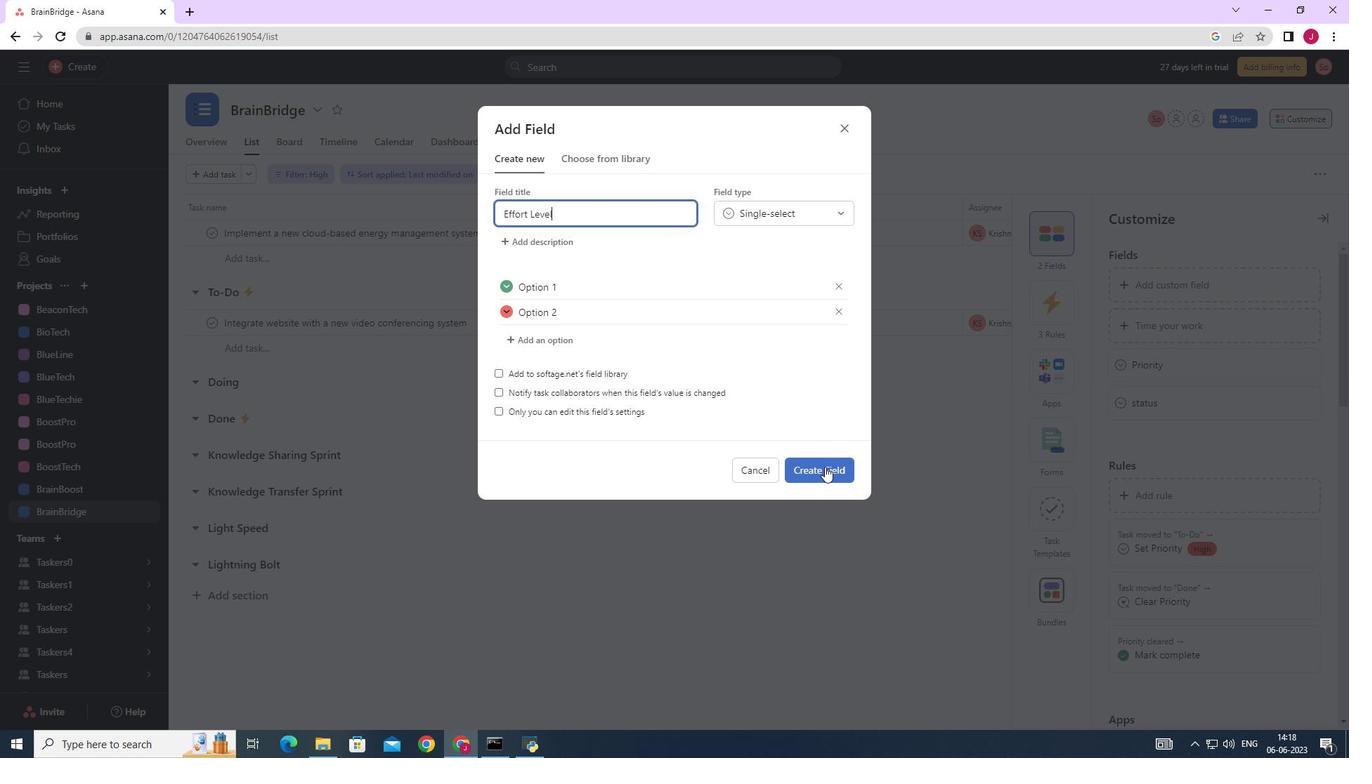 
